 Task: Search for and install extensions for web development in Visual Studio Code.
Action: Mouse moved to (26, 194)
Screenshot: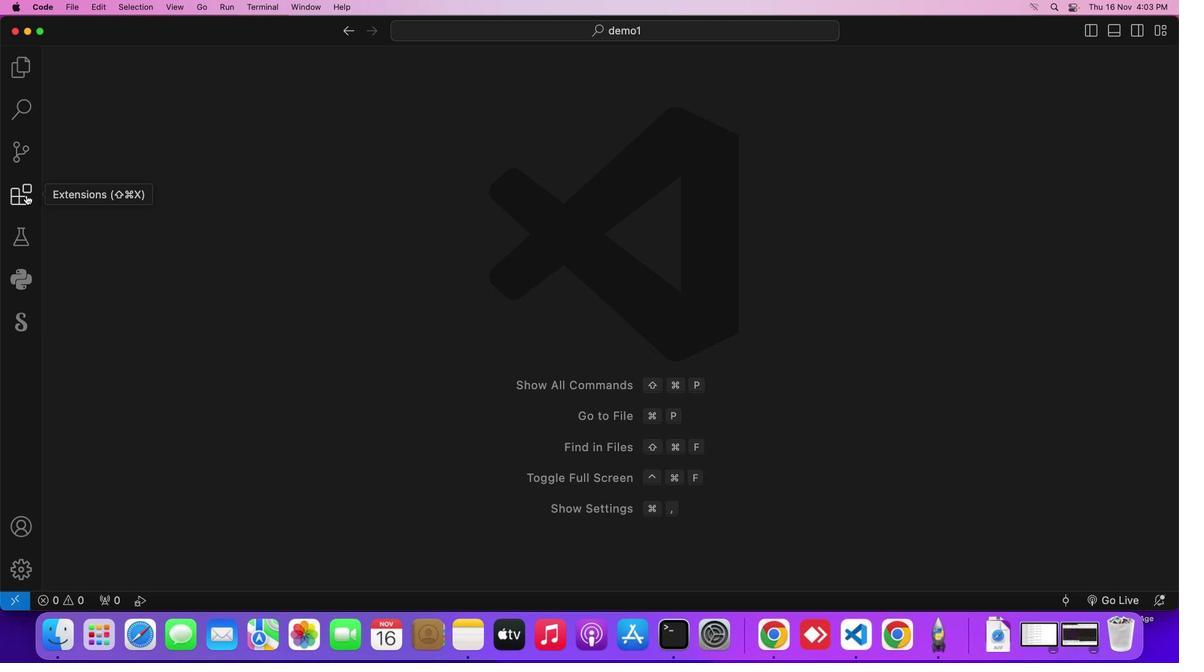
Action: Mouse pressed left at (26, 194)
Screenshot: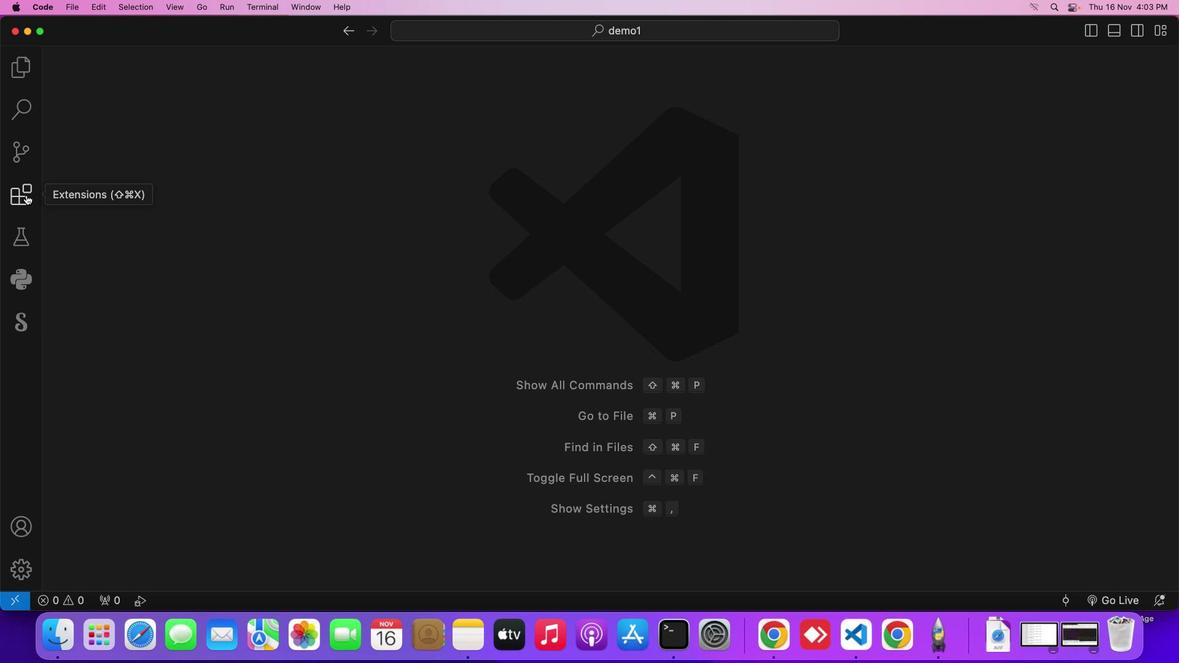 
Action: Mouse moved to (128, 89)
Screenshot: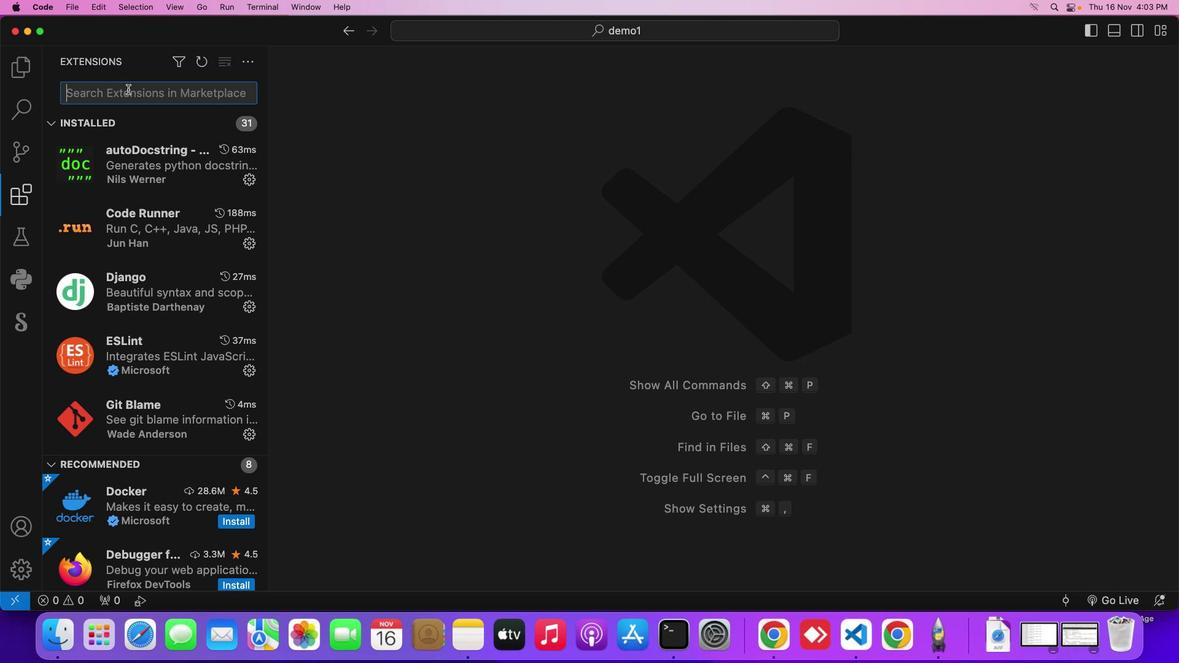 
Action: Mouse pressed left at (128, 89)
Screenshot: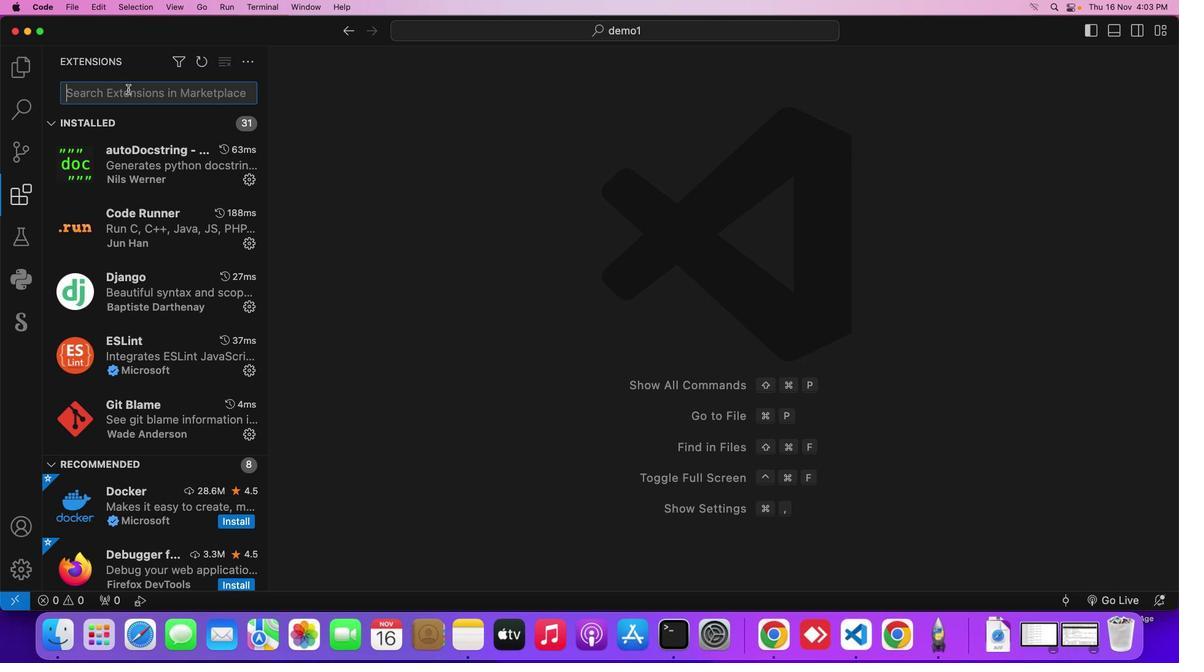 
Action: Key pressed 'w''e'
Screenshot: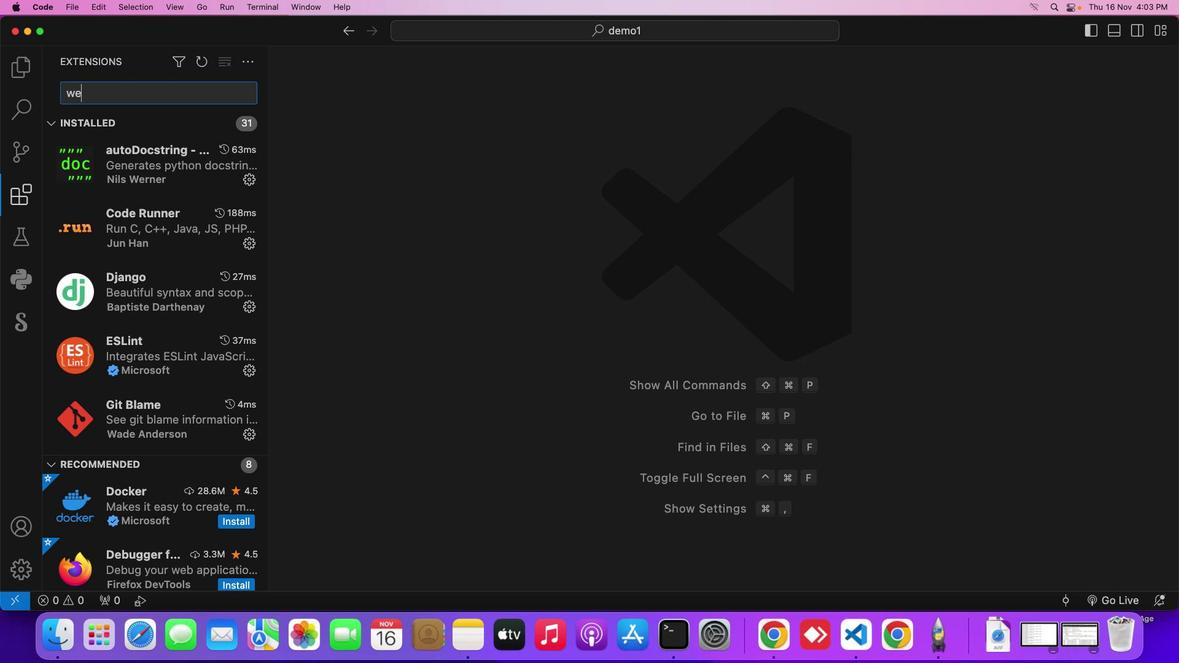 
Action: Mouse moved to (127, 89)
Screenshot: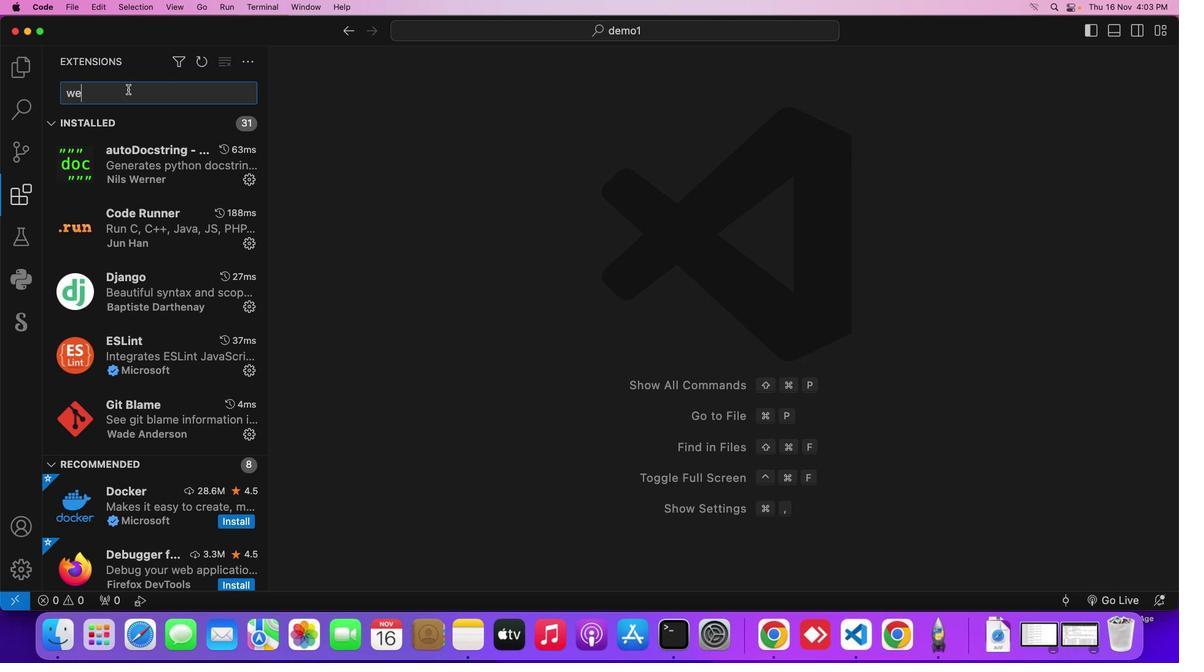 
Action: Key pressed 'b'Key.space'd''e''v''e''l''o''p''m''e''n''t'Key.space
Screenshot: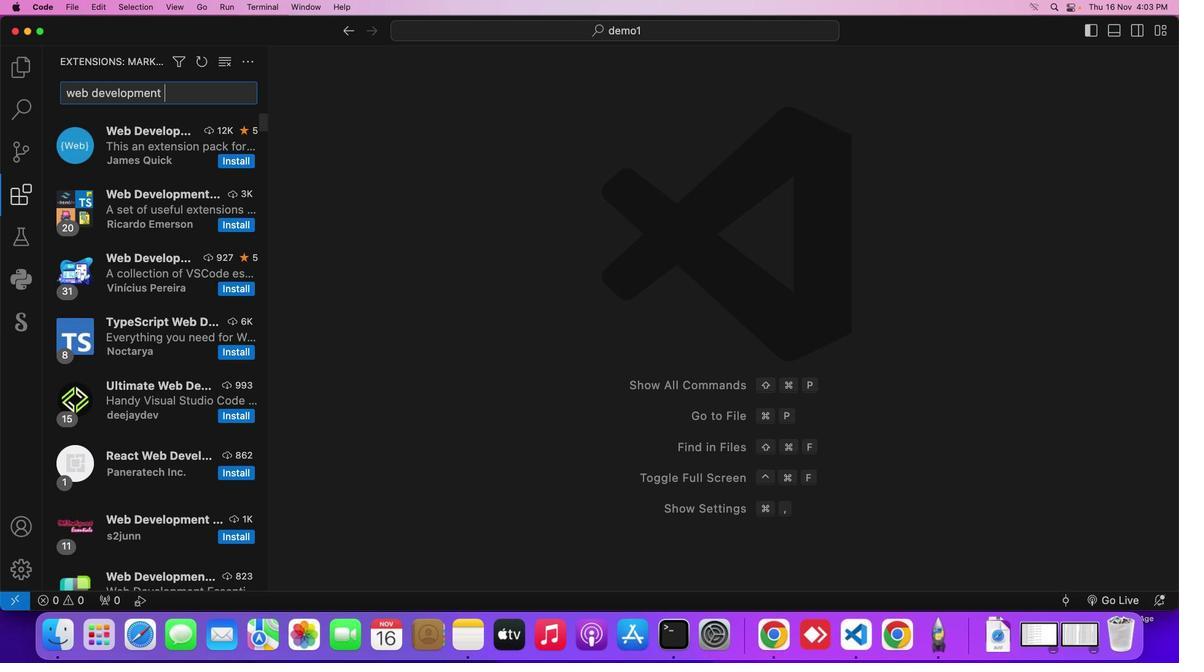 
Action: Mouse moved to (178, 139)
Screenshot: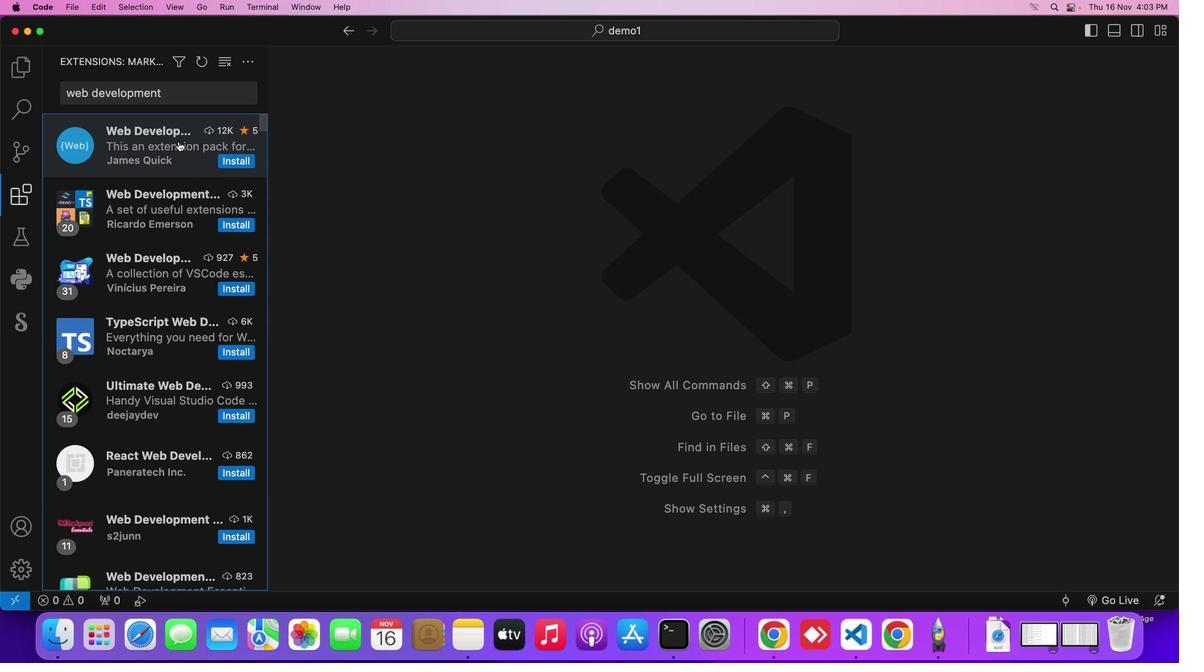 
Action: Mouse pressed left at (178, 139)
Screenshot: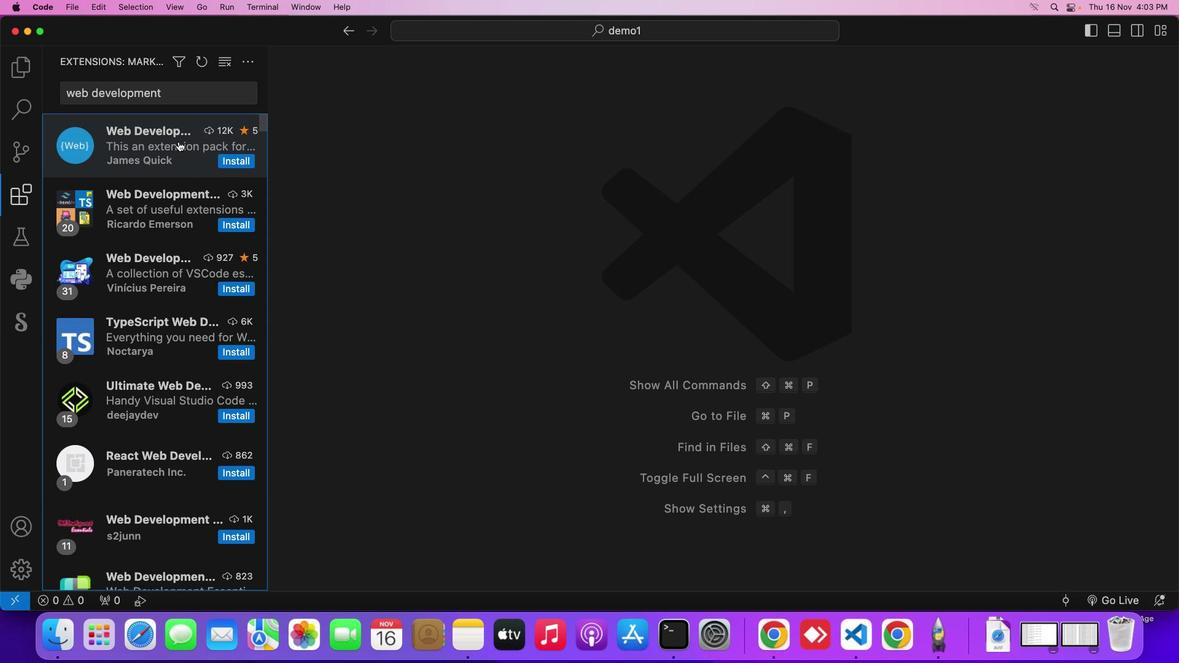 
Action: Mouse moved to (533, 188)
Screenshot: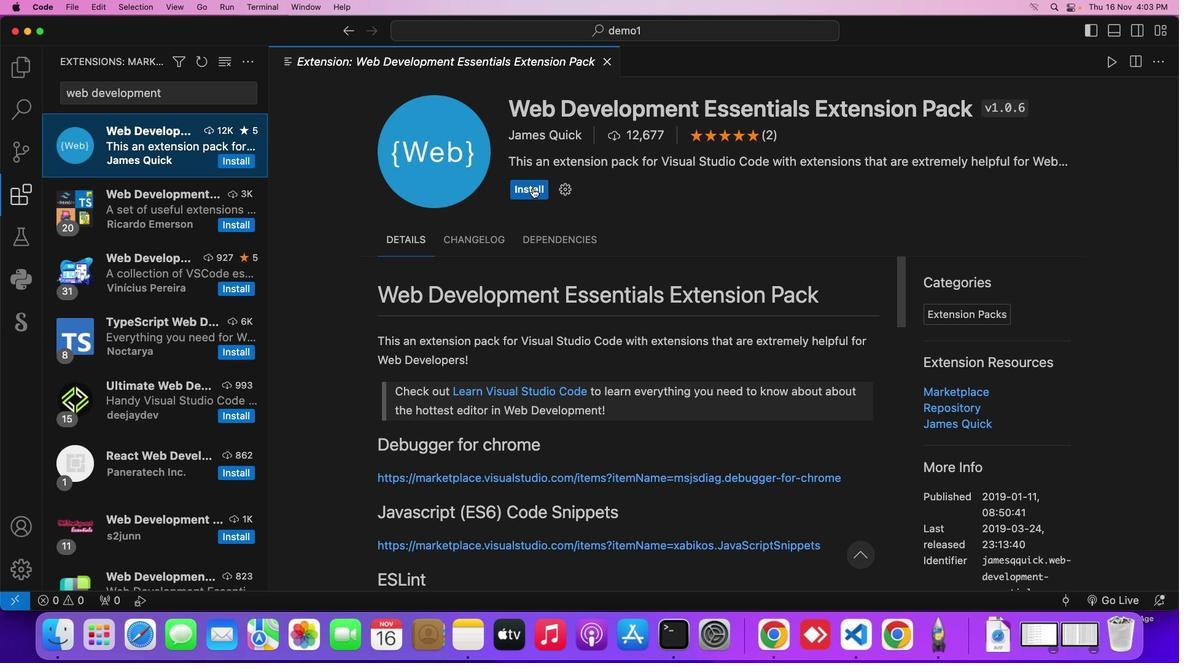 
Action: Mouse scrolled (533, 188) with delta (0, 0)
Screenshot: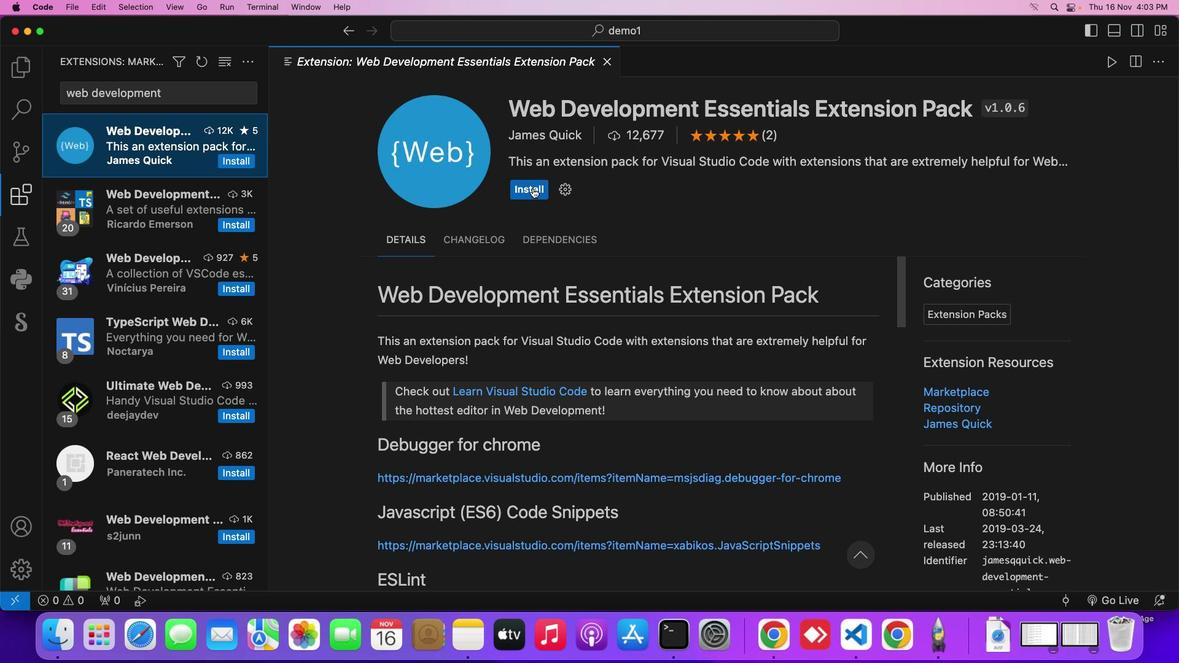 
Action: Mouse moved to (183, 199)
Screenshot: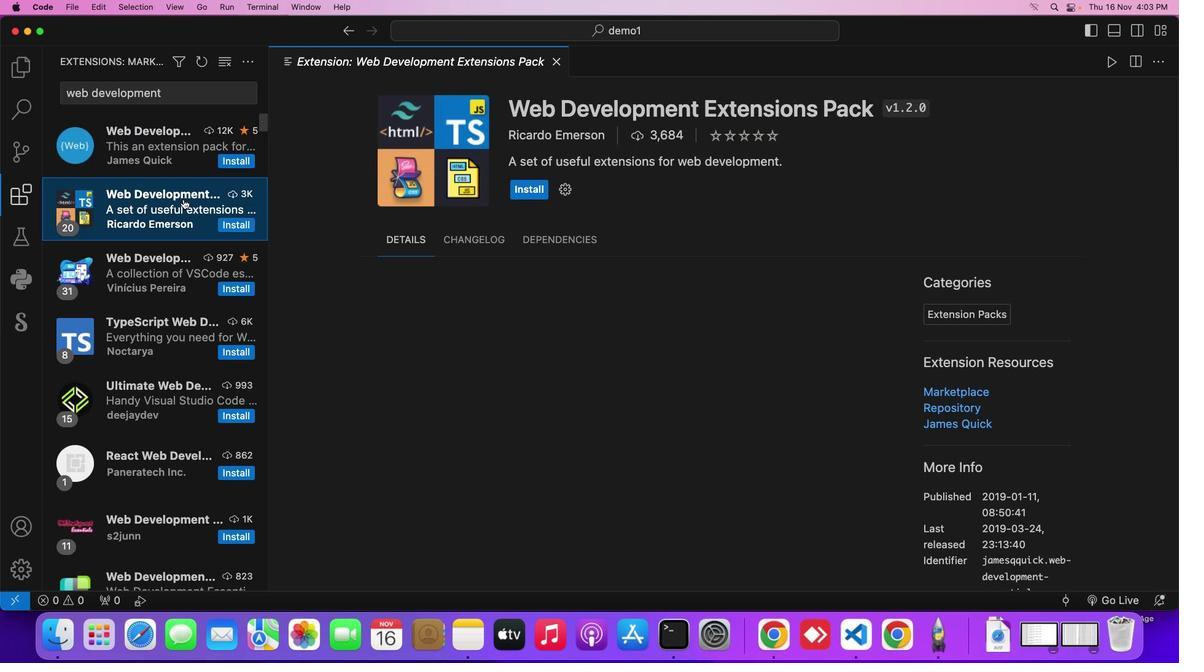 
Action: Mouse pressed left at (183, 199)
Screenshot: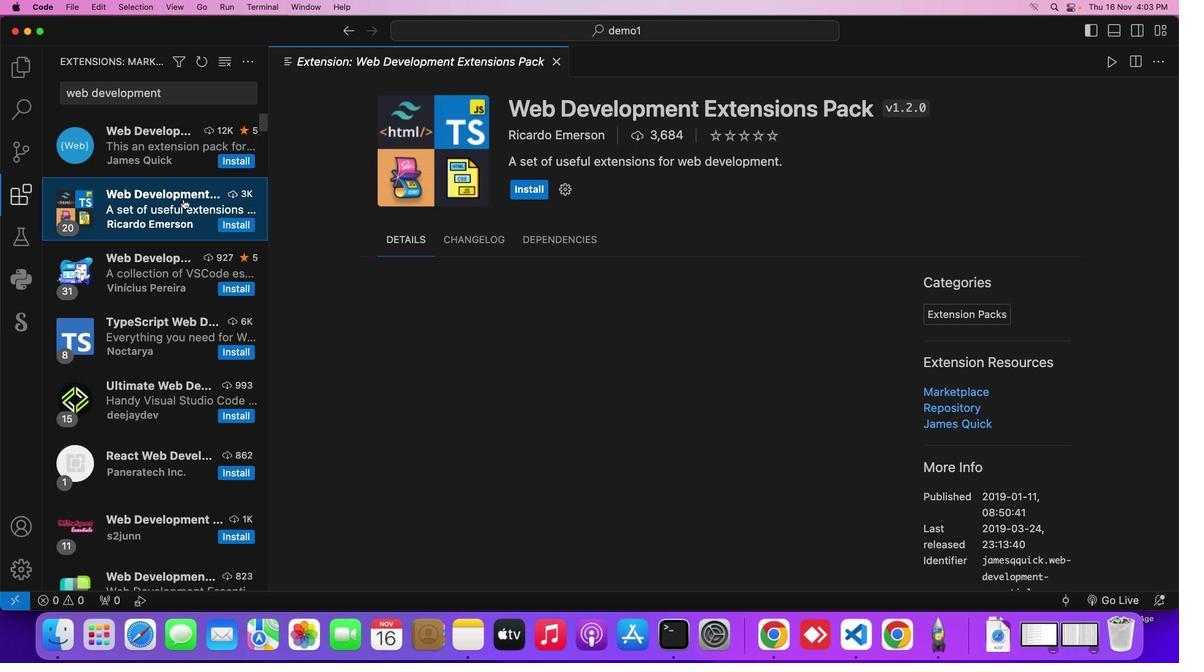 
Action: Mouse moved to (200, 146)
Screenshot: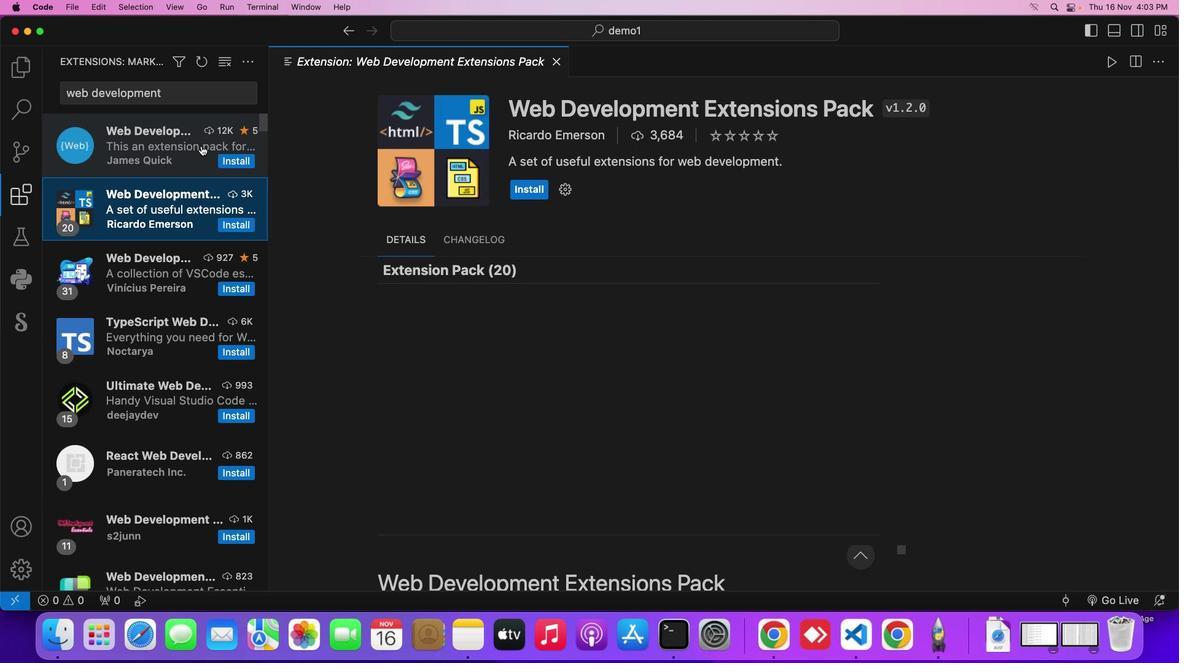 
Action: Mouse pressed left at (200, 146)
Screenshot: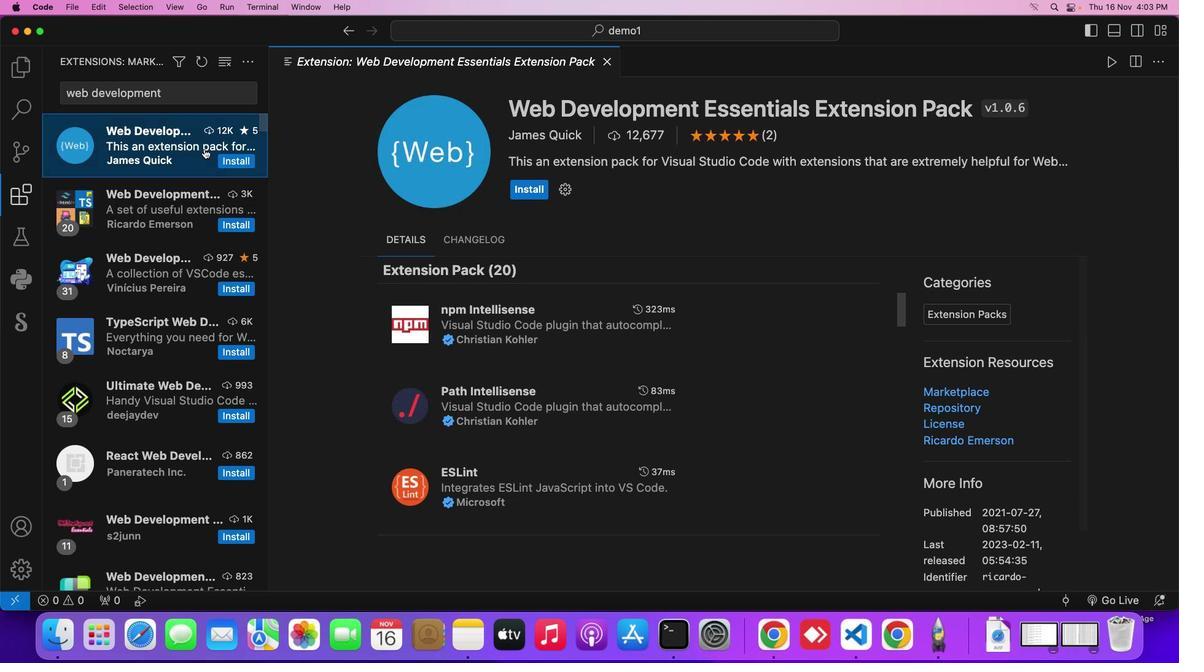 
Action: Mouse moved to (532, 188)
Screenshot: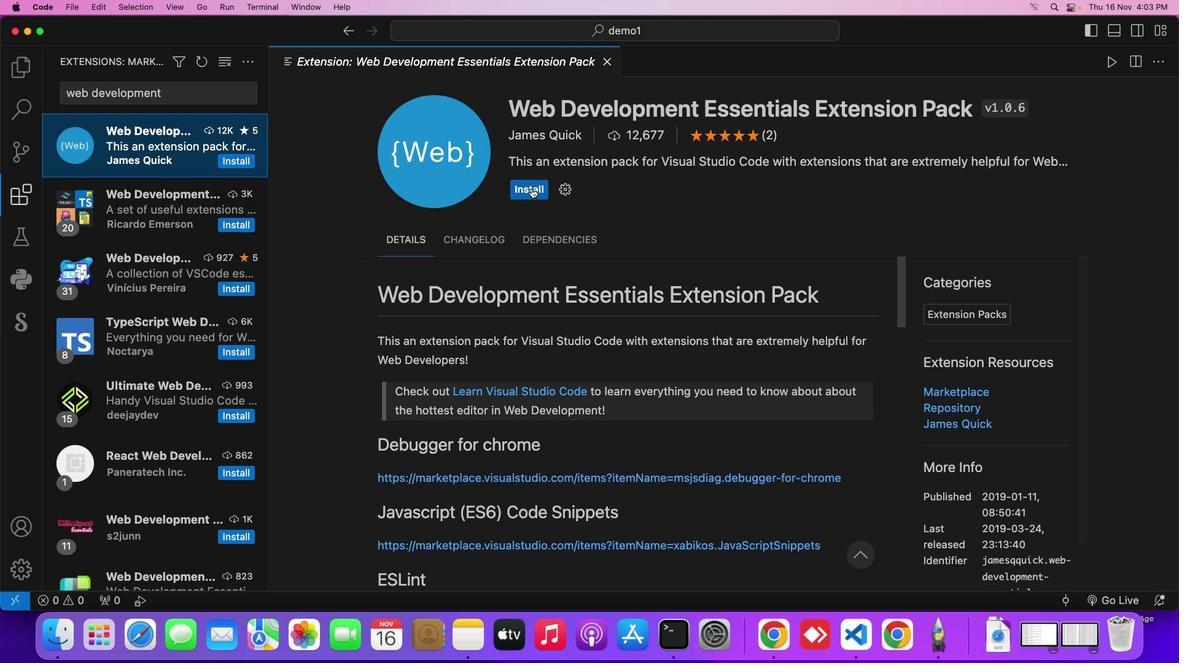 
Action: Mouse pressed left at (532, 188)
Screenshot: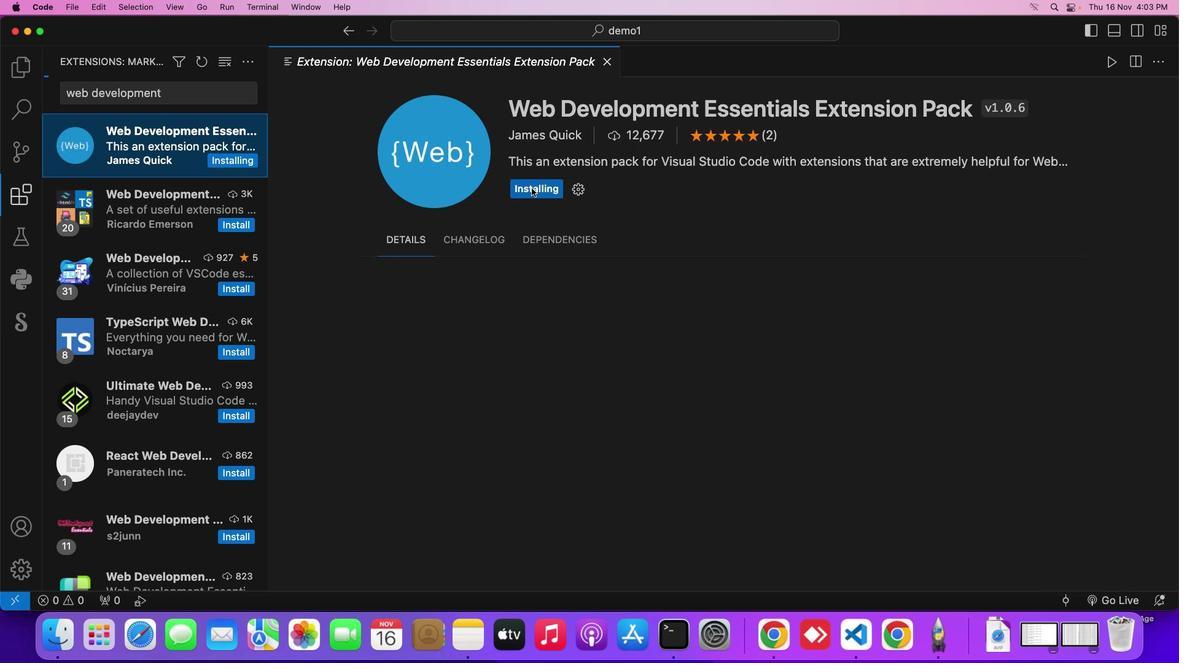 
Action: Mouse moved to (607, 57)
Screenshot: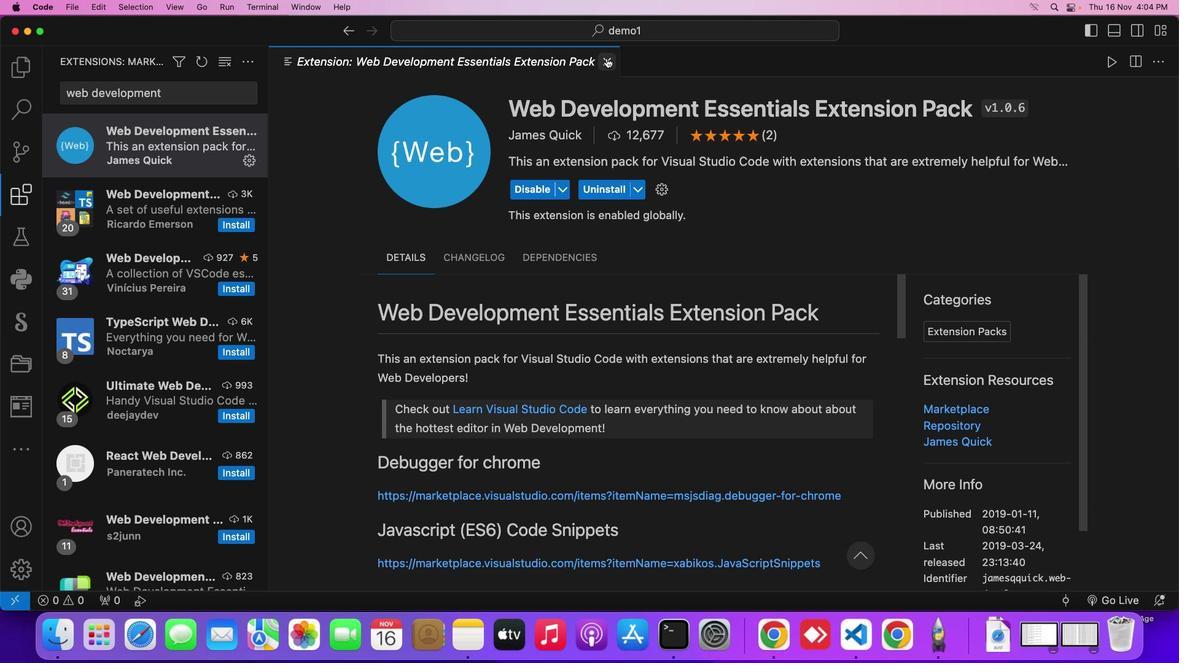 
Action: Mouse pressed left at (607, 57)
Screenshot: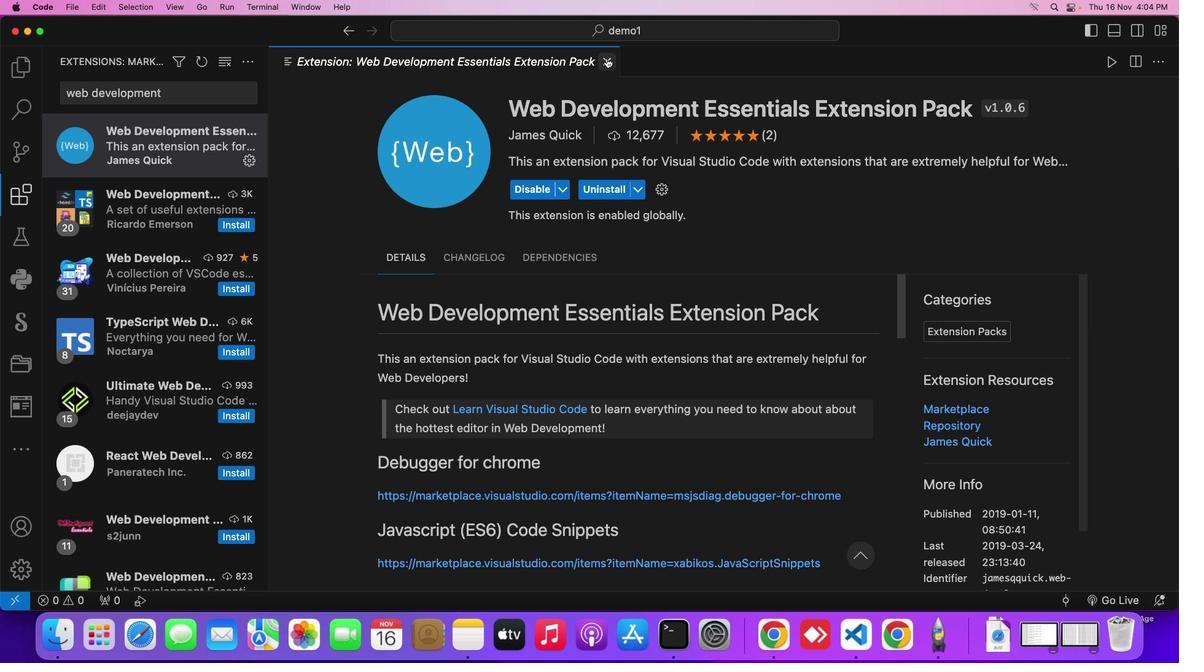 
